 Task: Unmerge all cells on the spreadsheet.
Action: Mouse moved to (42, 169)
Screenshot: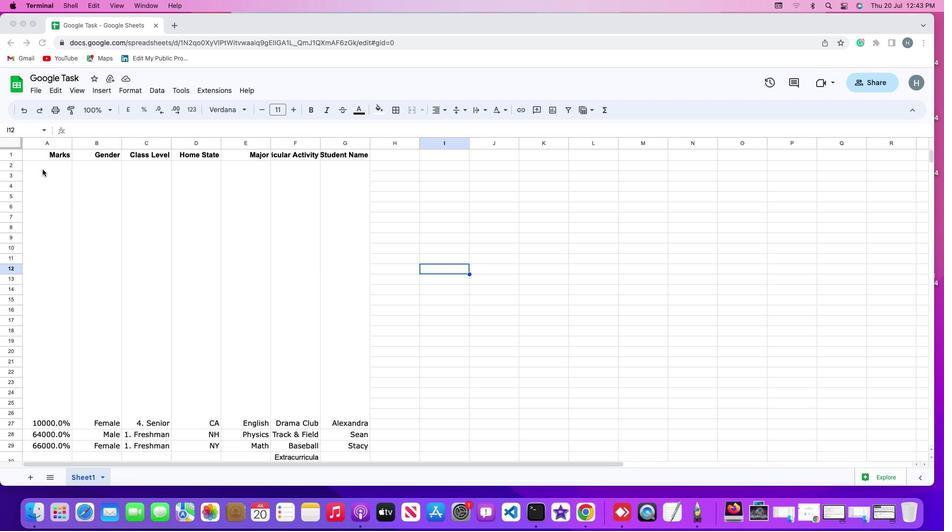 
Action: Mouse pressed left at (42, 169)
Screenshot: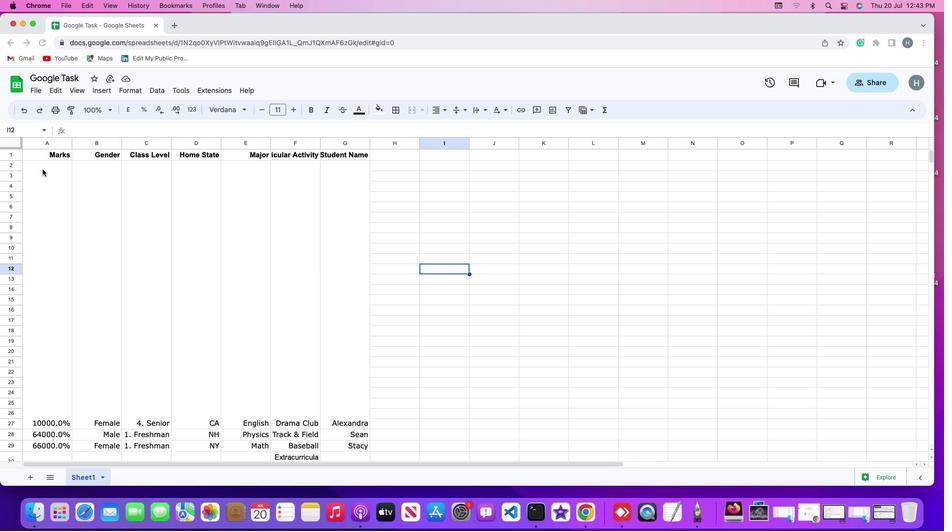 
Action: Mouse moved to (43, 166)
Screenshot: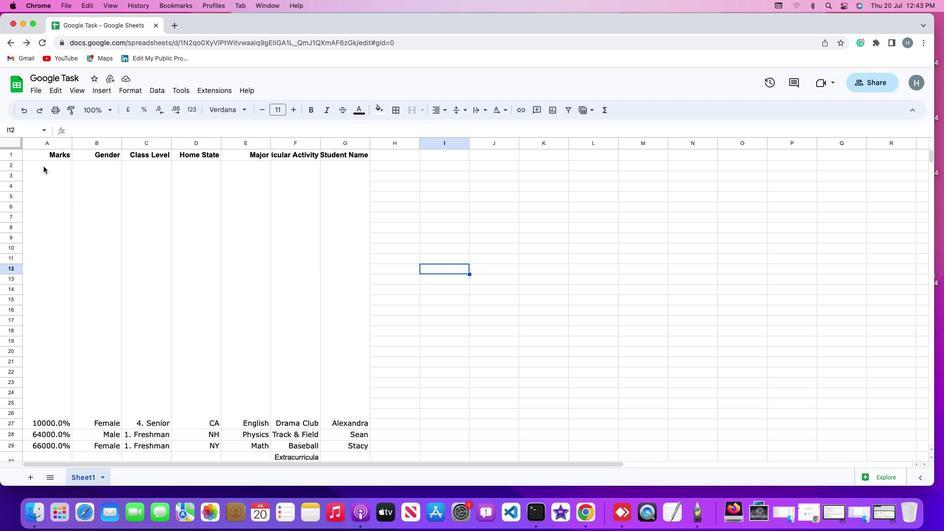 
Action: Mouse pressed left at (43, 166)
Screenshot: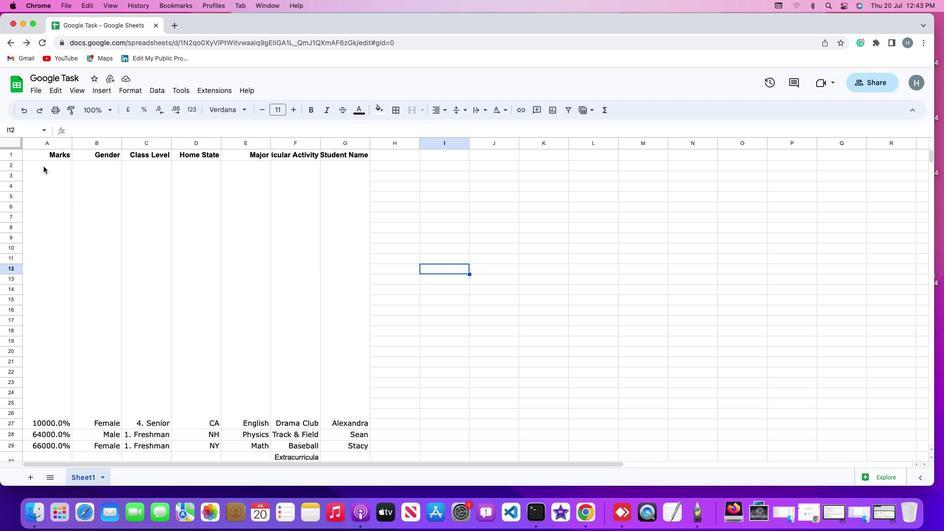 
Action: Mouse moved to (128, 90)
Screenshot: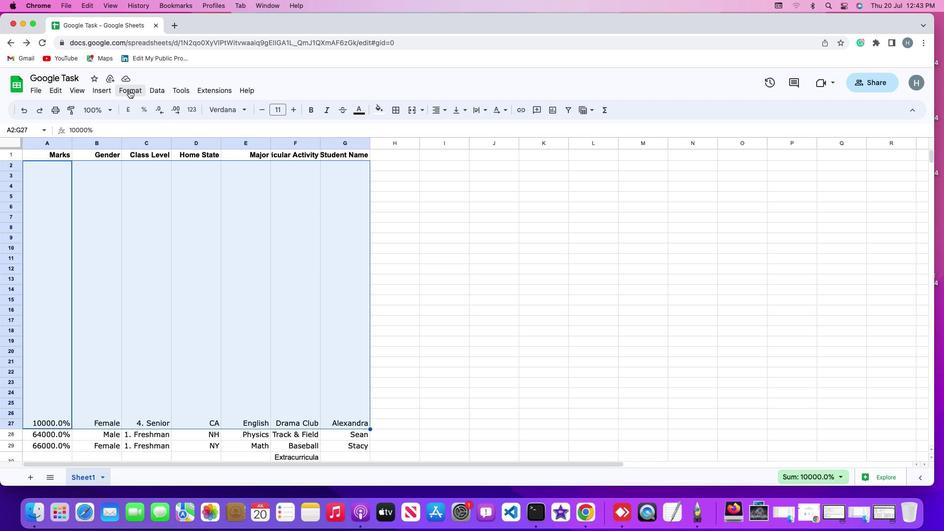 
Action: Mouse pressed left at (128, 90)
Screenshot: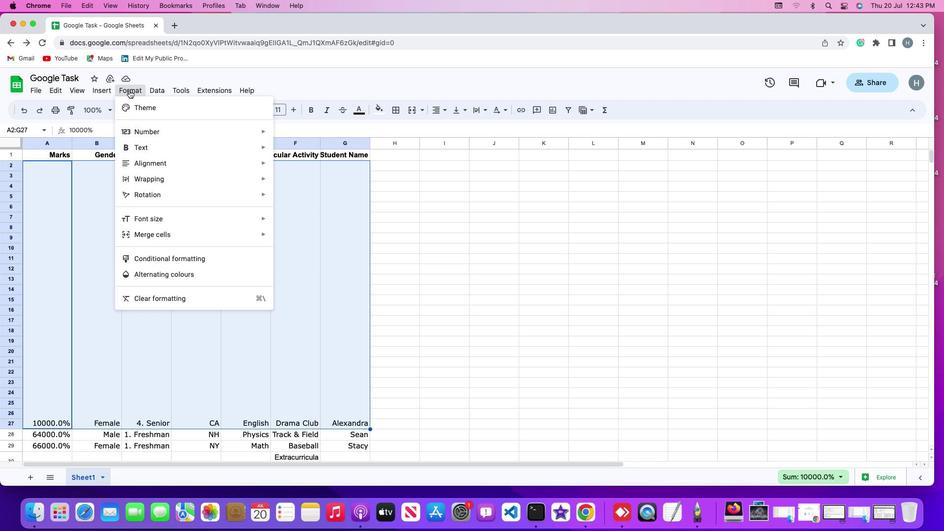 
Action: Mouse moved to (148, 239)
Screenshot: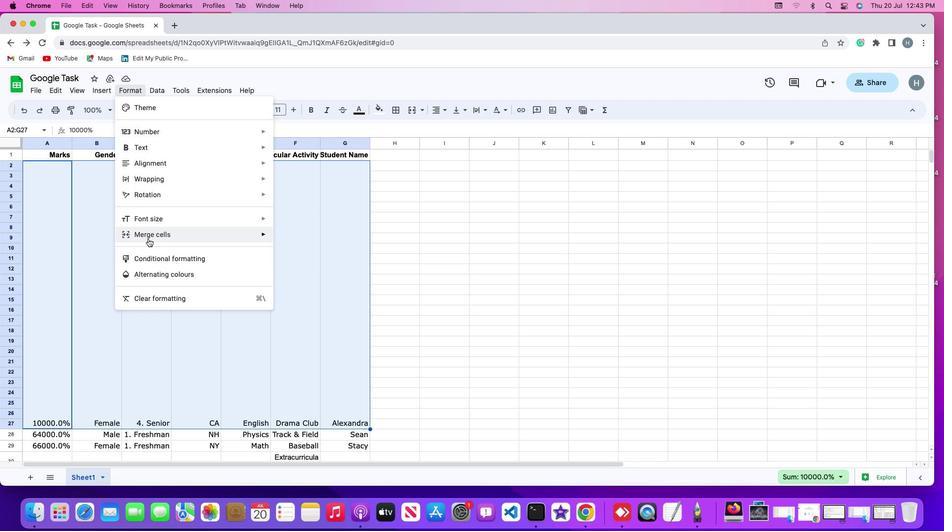 
Action: Mouse pressed left at (148, 239)
Screenshot: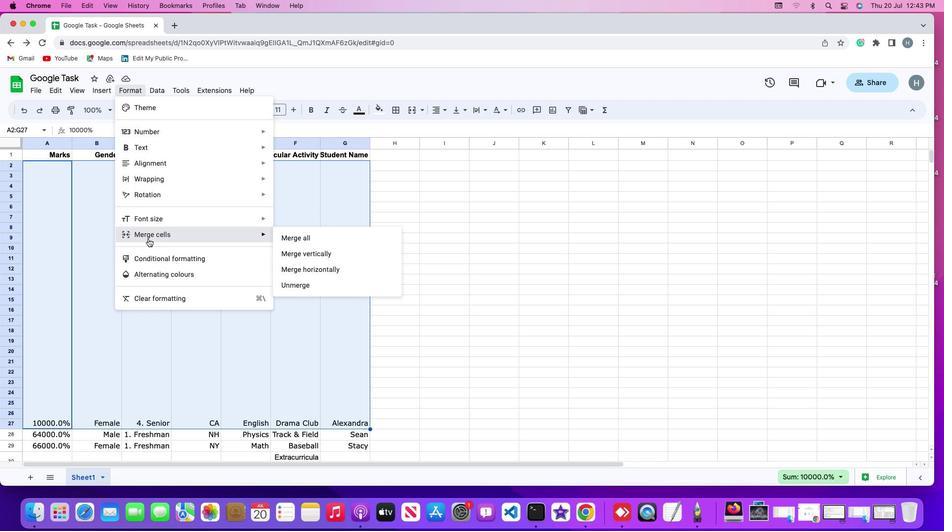 
Action: Mouse moved to (302, 288)
Screenshot: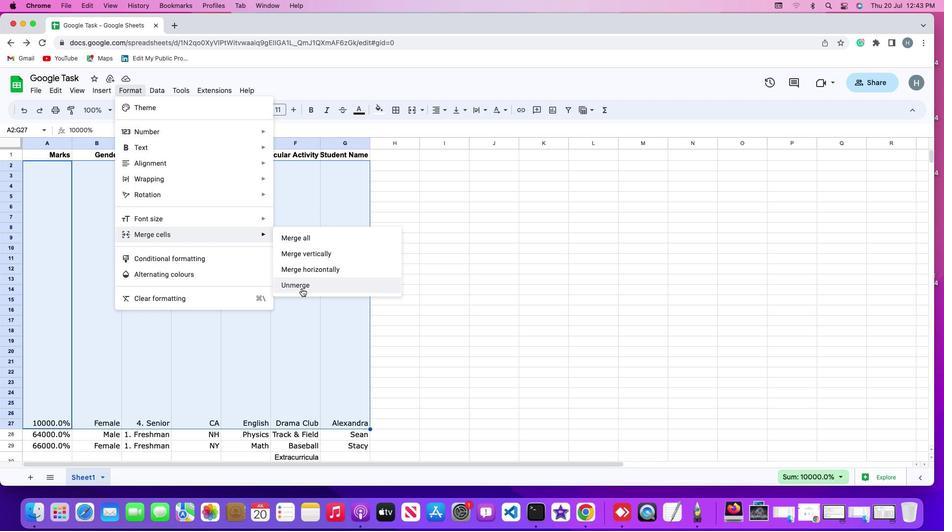 
Action: Mouse pressed left at (302, 288)
Screenshot: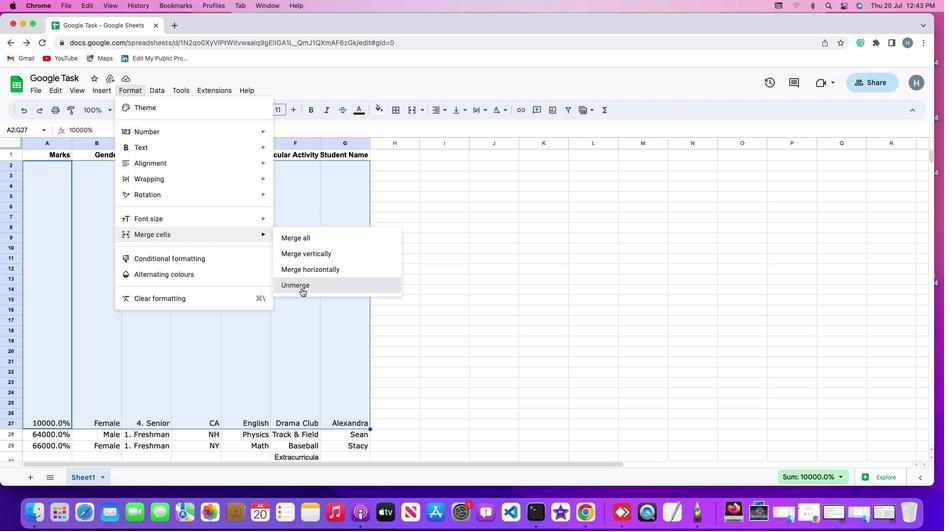 
Action: Mouse moved to (446, 270)
Screenshot: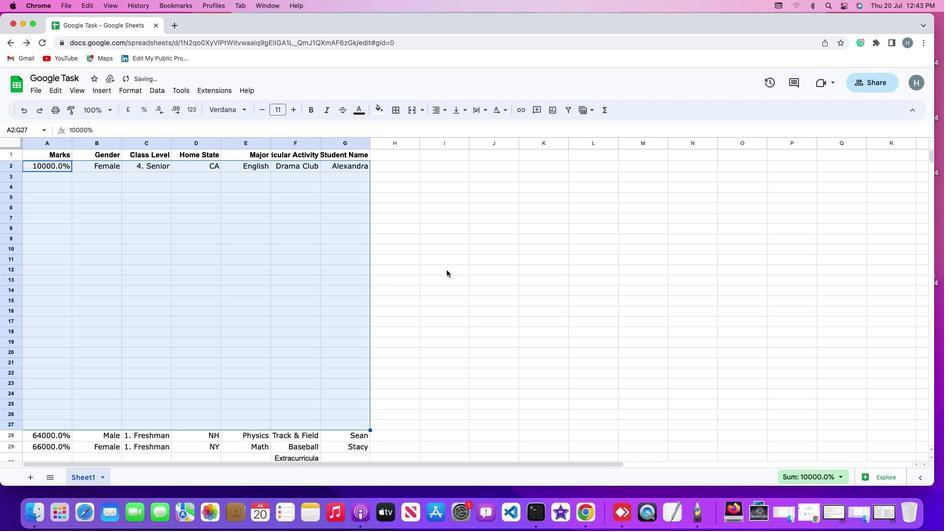 
Action: Mouse pressed left at (446, 270)
Screenshot: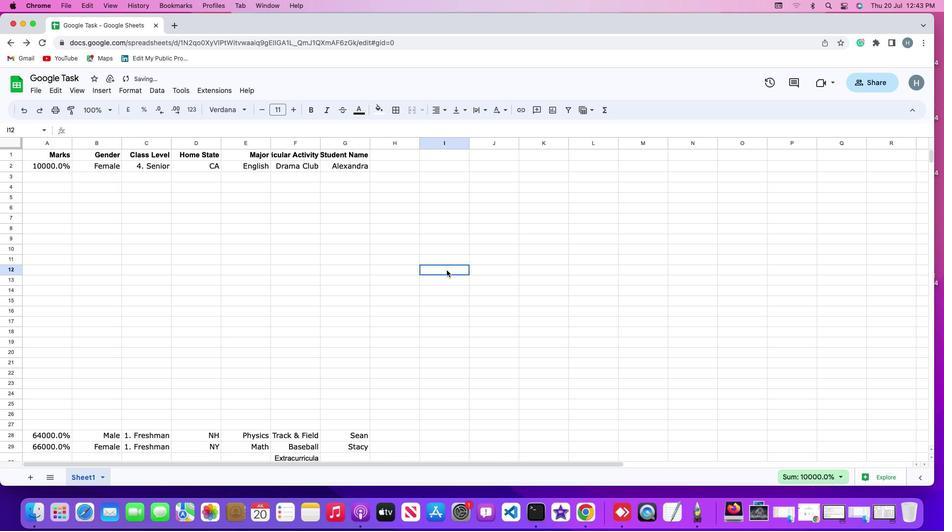
